 Task: Add Herbal Cup Organic Turmeric Cinnamon Moringa Tea to the cart.
Action: Mouse pressed left at (20, 79)
Screenshot: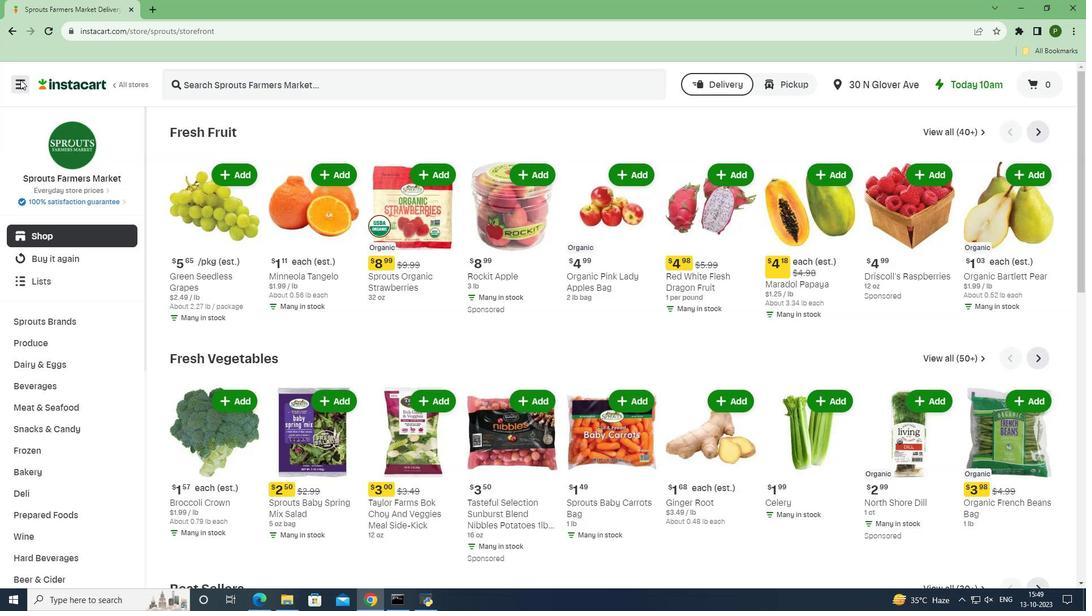 
Action: Mouse moved to (37, 306)
Screenshot: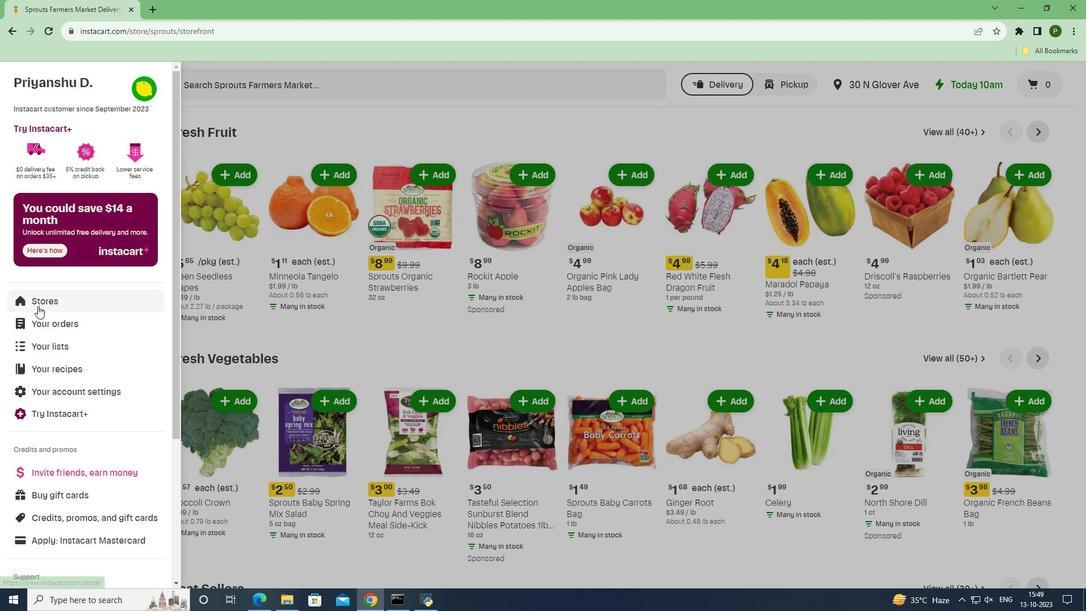 
Action: Mouse pressed left at (37, 306)
Screenshot: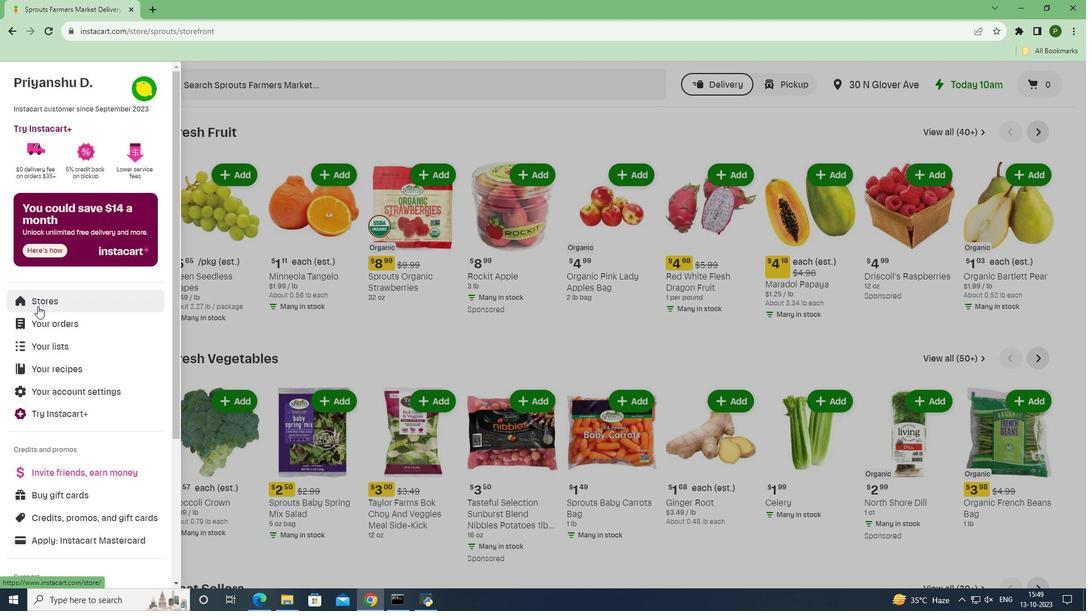 
Action: Mouse moved to (258, 133)
Screenshot: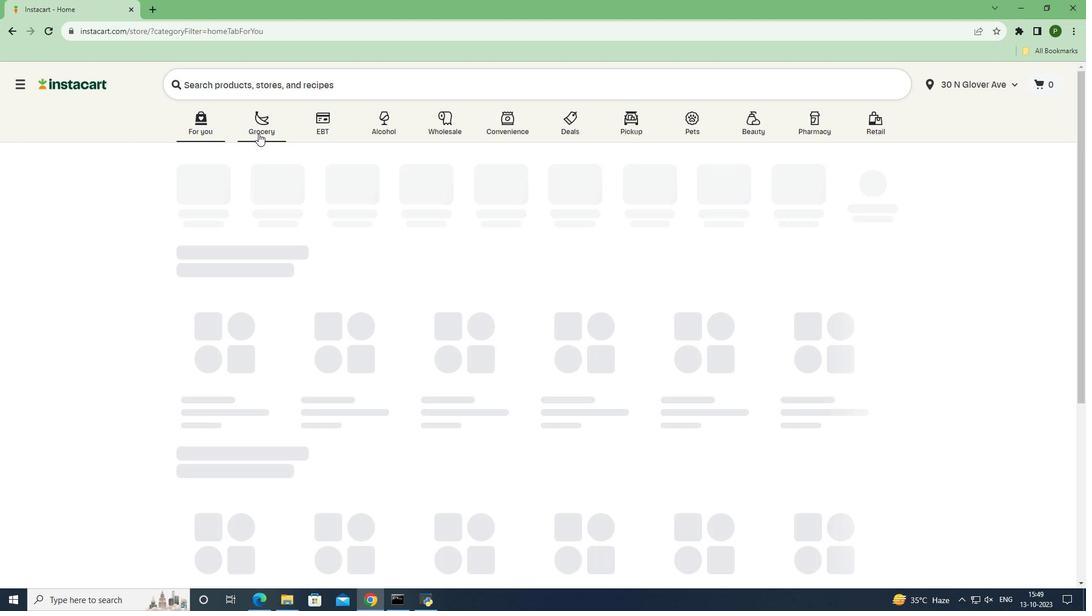 
Action: Mouse pressed left at (258, 133)
Screenshot: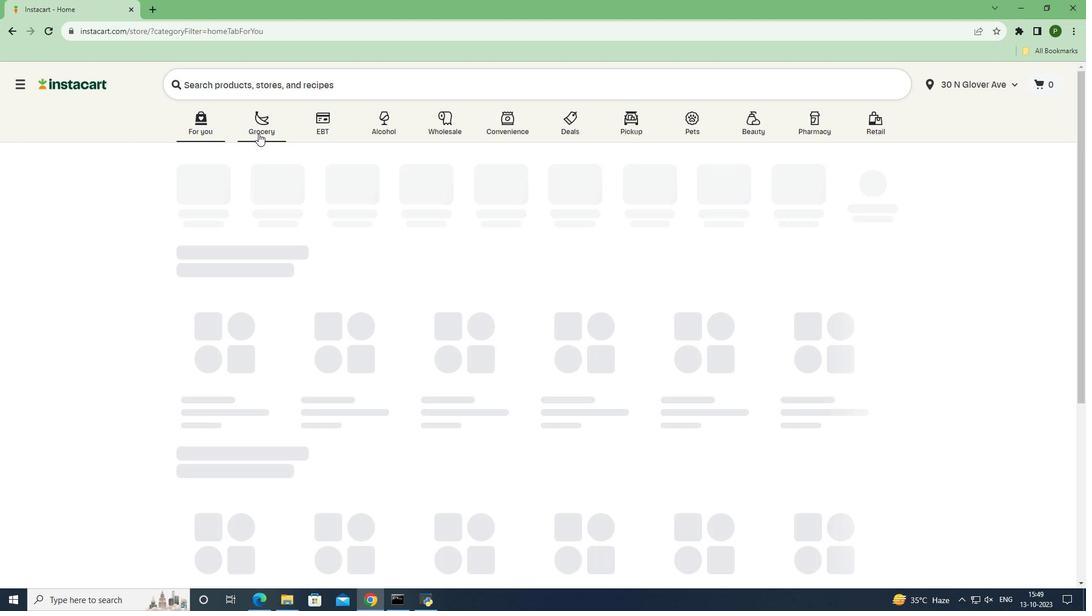 
Action: Mouse moved to (674, 251)
Screenshot: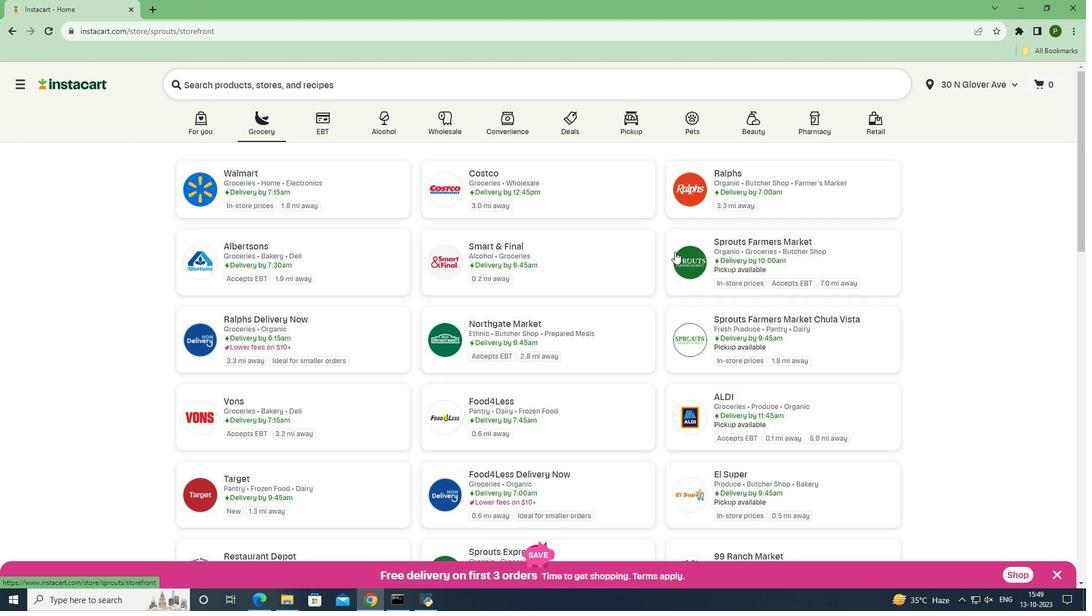 
Action: Mouse pressed left at (674, 251)
Screenshot: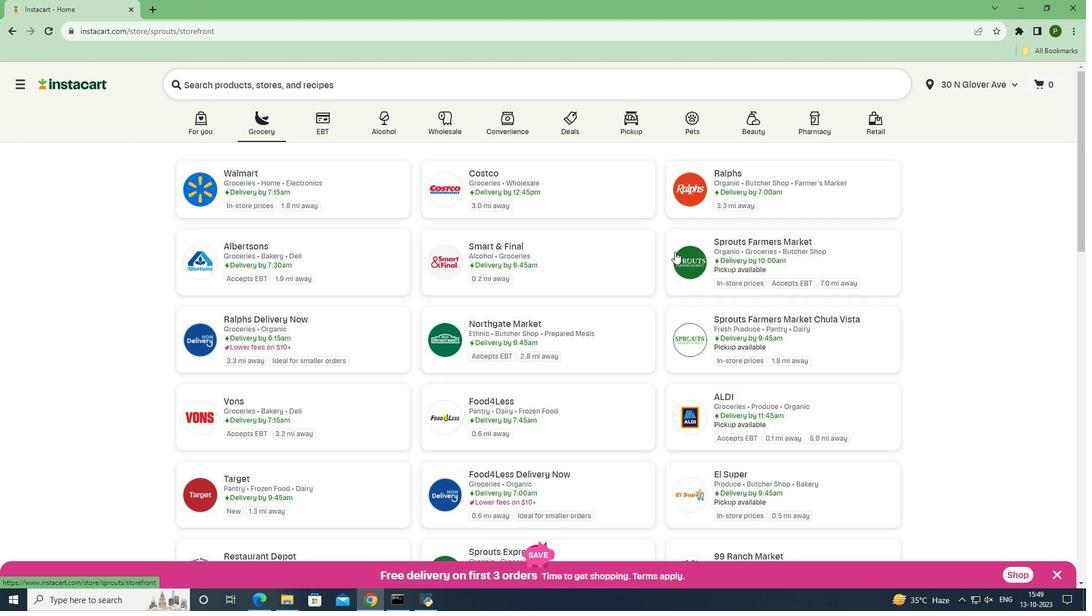 
Action: Mouse moved to (76, 388)
Screenshot: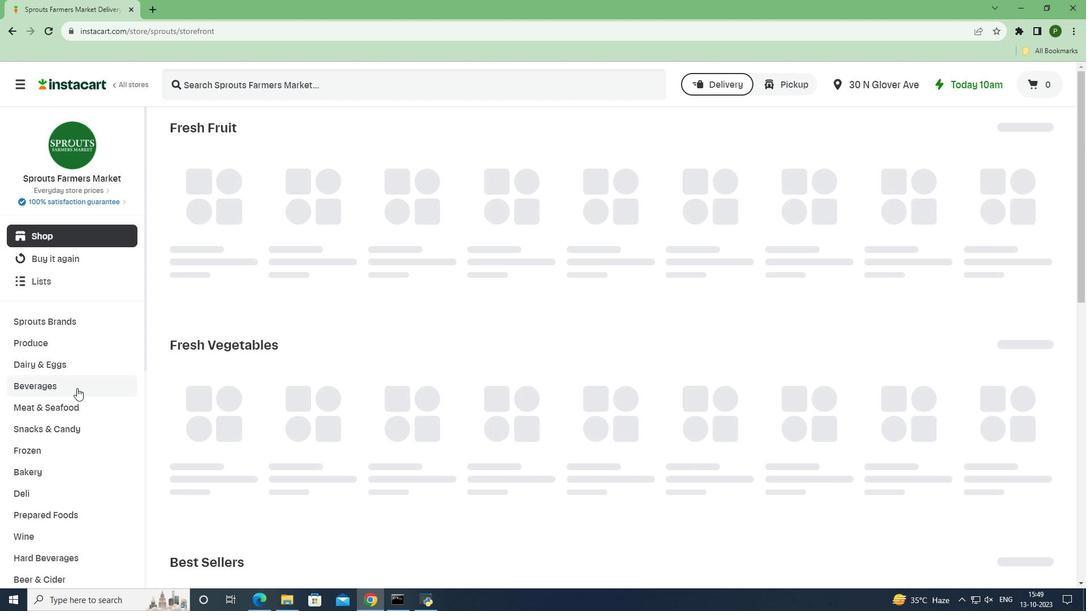 
Action: Mouse pressed left at (76, 388)
Screenshot: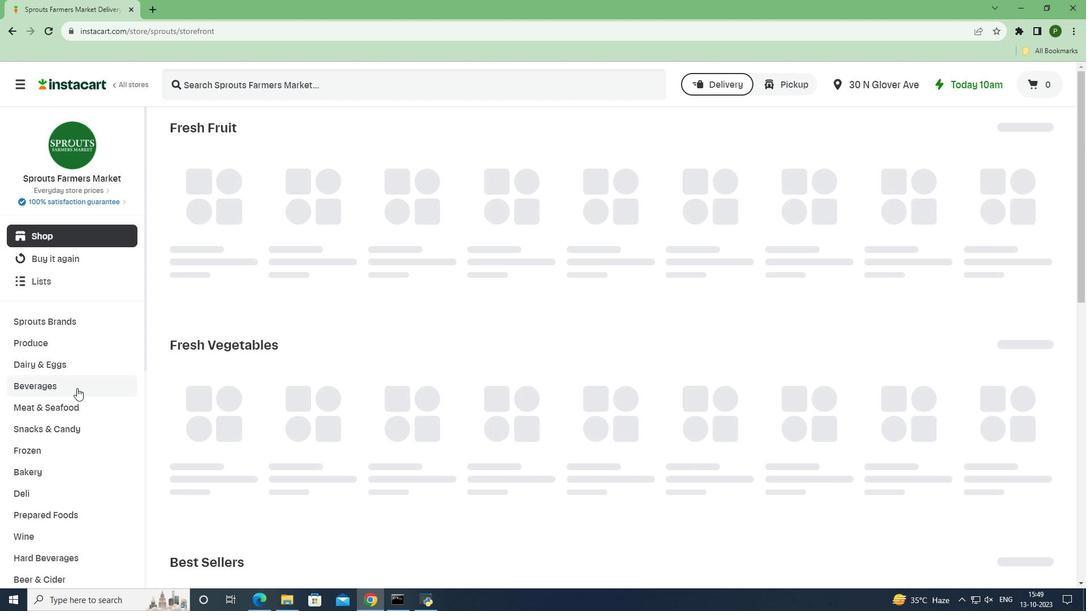 
Action: Mouse moved to (986, 155)
Screenshot: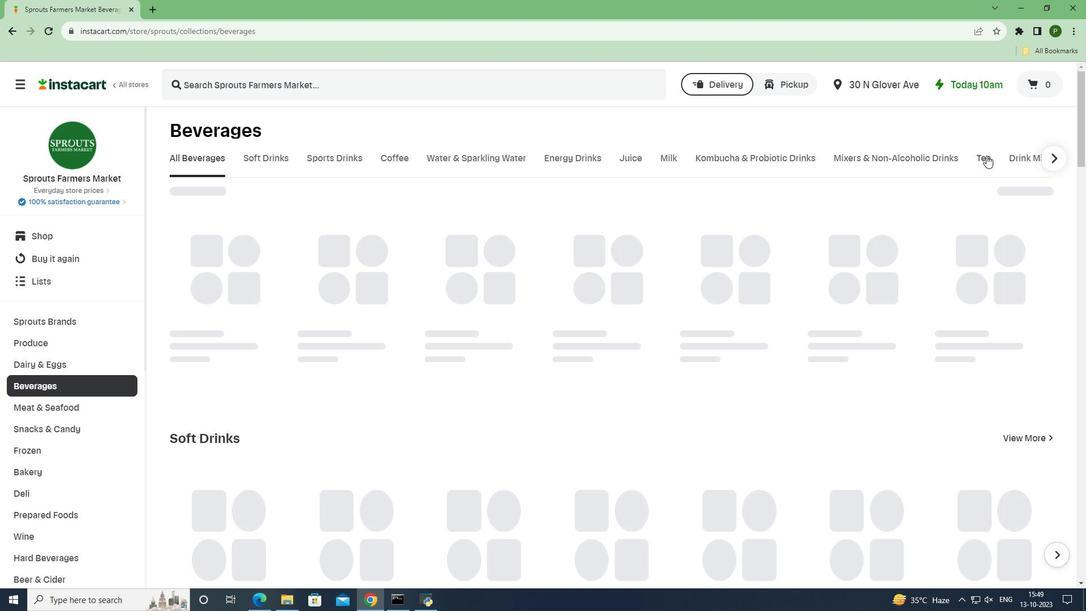 
Action: Mouse pressed left at (986, 155)
Screenshot: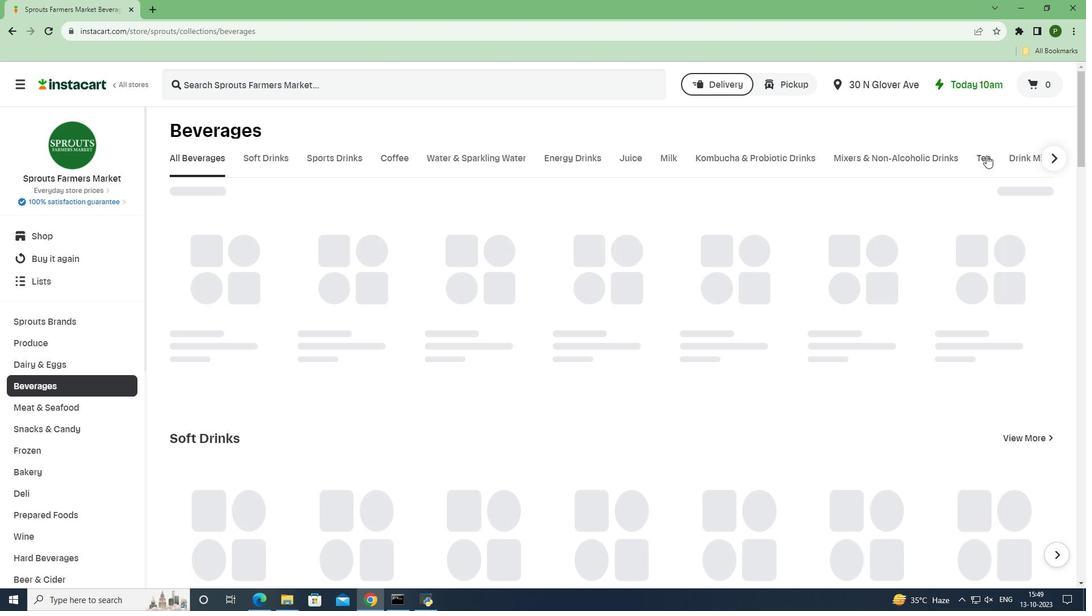 
Action: Mouse moved to (446, 84)
Screenshot: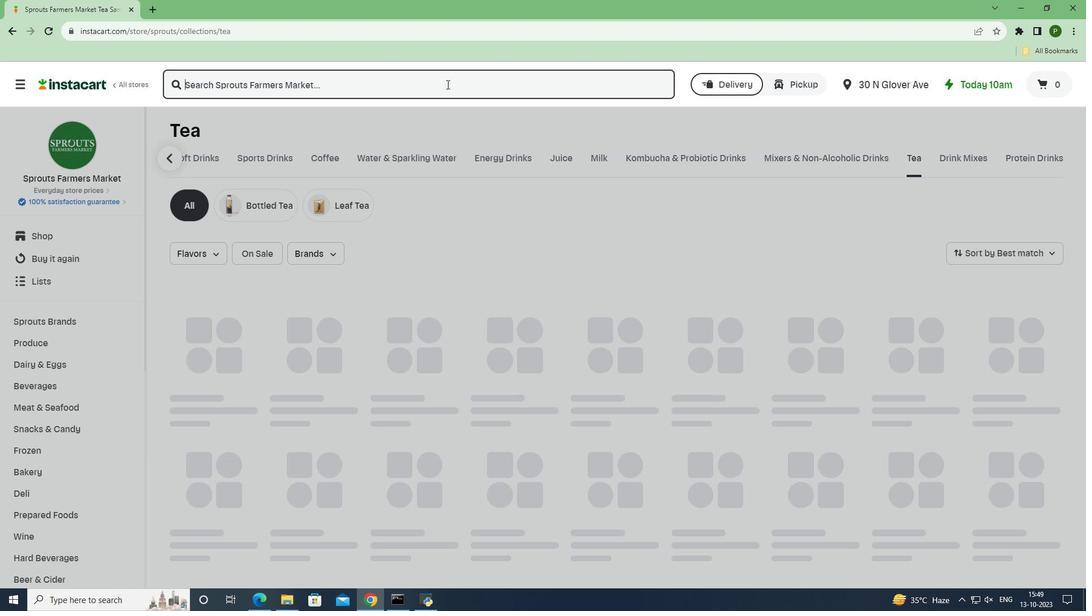 
Action: Mouse pressed left at (446, 84)
Screenshot: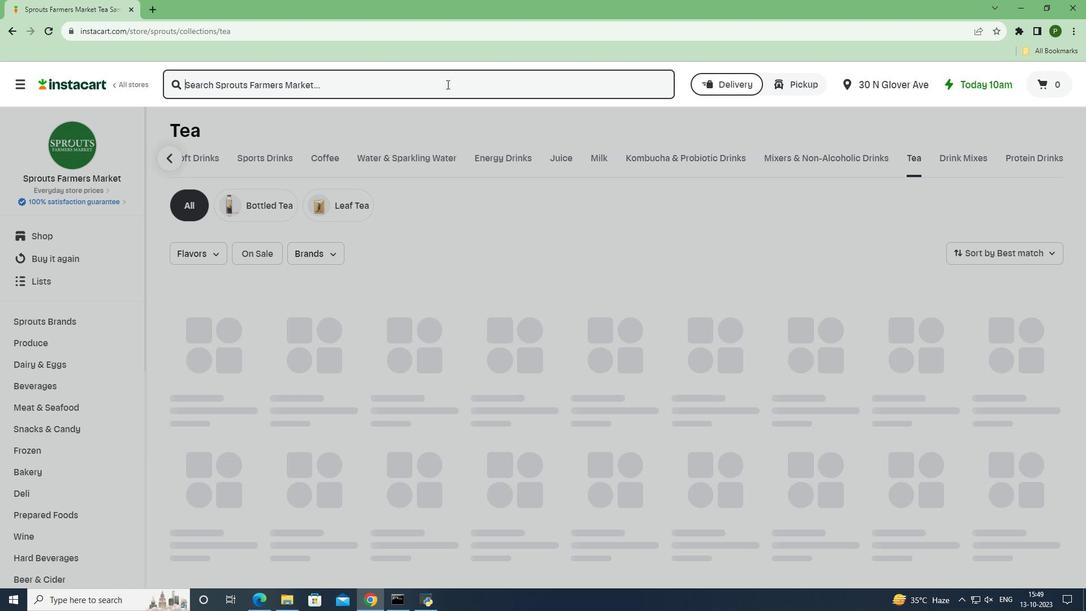 
Action: Key pressed <Key.caps_lock>H<Key.caps_lock>erbal<Key.space><Key.caps_lock>C<Key.caps_lock>up<Key.space><Key.caps_lock>O<Key.caps_lock>rganic<Key.space><Key.caps_lock>T<Key.caps_lock>urmeric<Key.space><Key.caps_lock>C<Key.caps_lock>innamon<Key.space><Key.caps_lock>M<Key.caps_lock>oringa<Key.space><Key.caps_lock>T<Key.caps_lock>ea<Key.space><Key.enter>
Screenshot: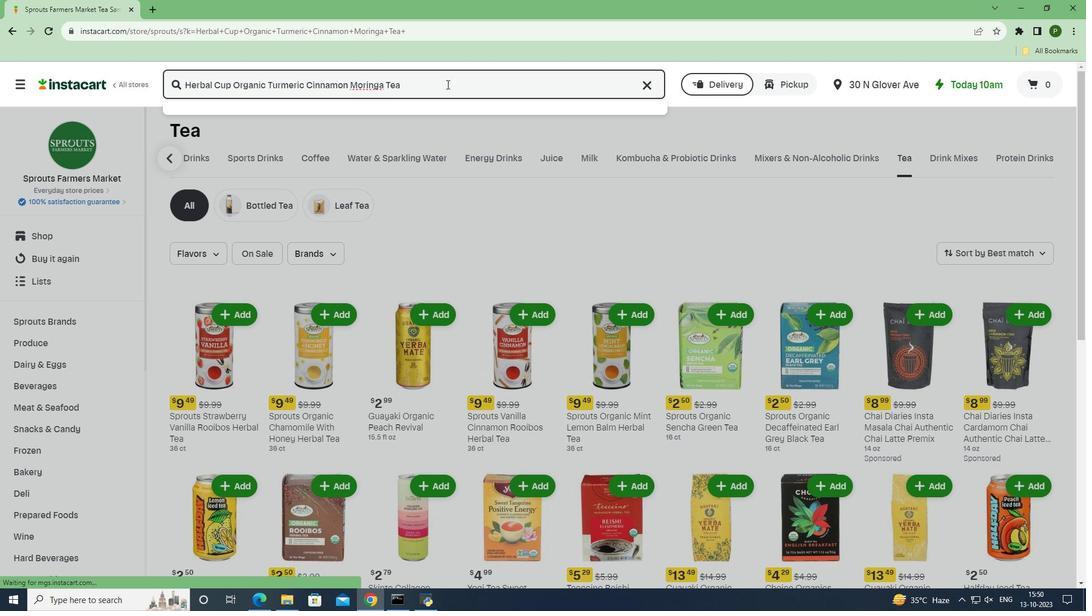 
Action: Mouse moved to (665, 201)
Screenshot: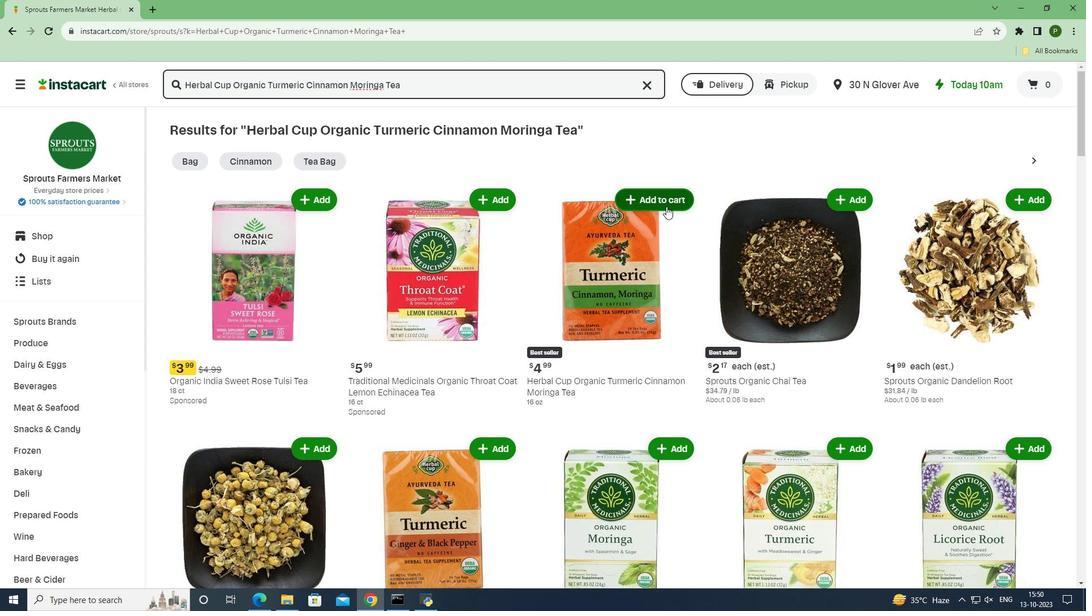 
Action: Mouse pressed left at (665, 201)
Screenshot: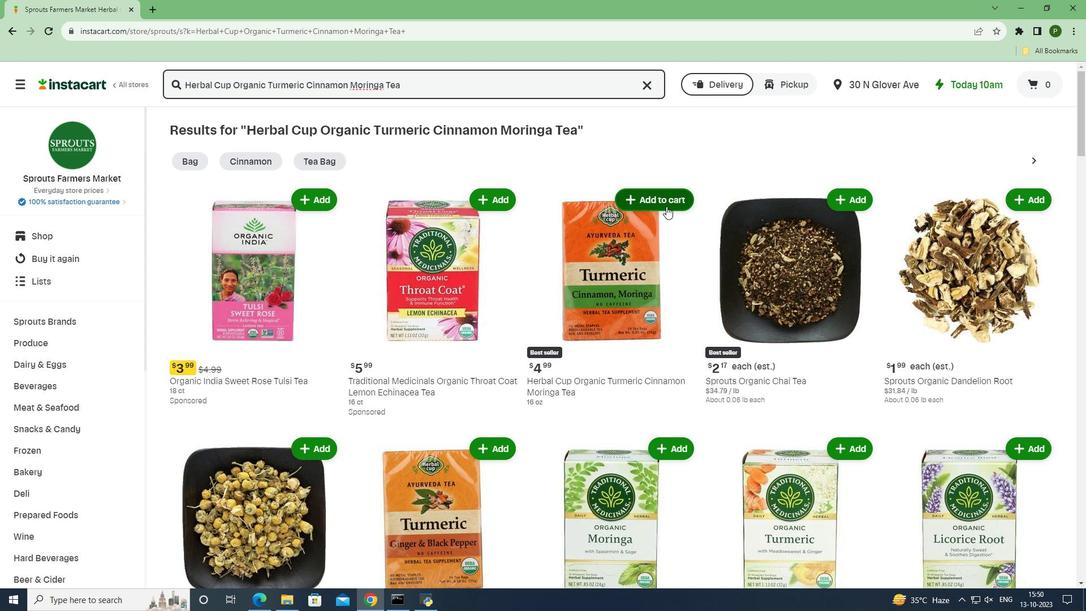 
Action: Mouse moved to (684, 251)
Screenshot: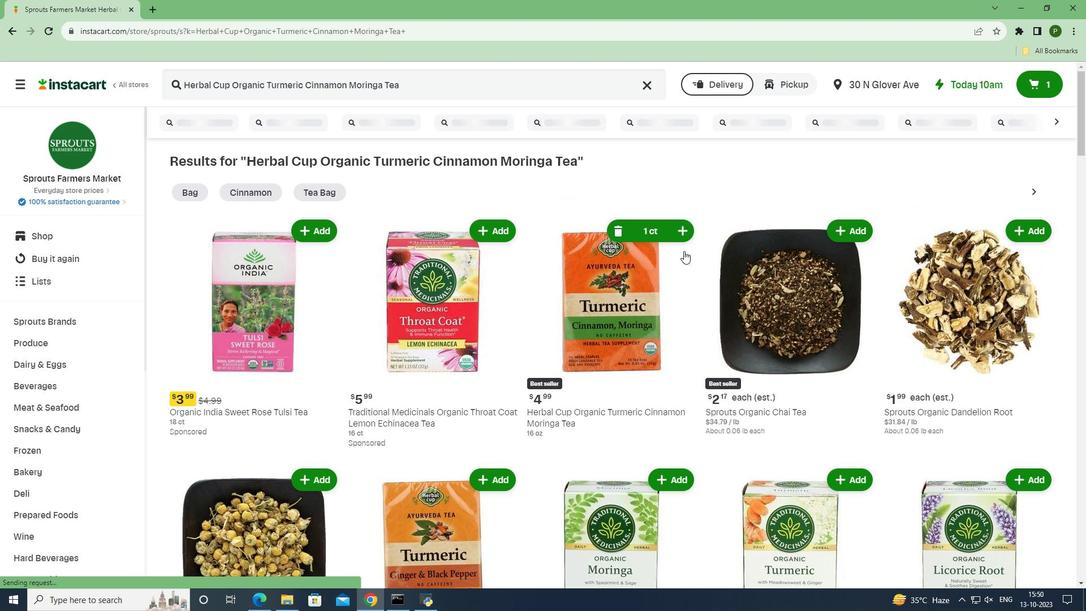 
